 Task: Create a due date automation trigger when advanced on, 2 hours before a card is due add dates without an overdue due date.
Action: Mouse moved to (781, 99)
Screenshot: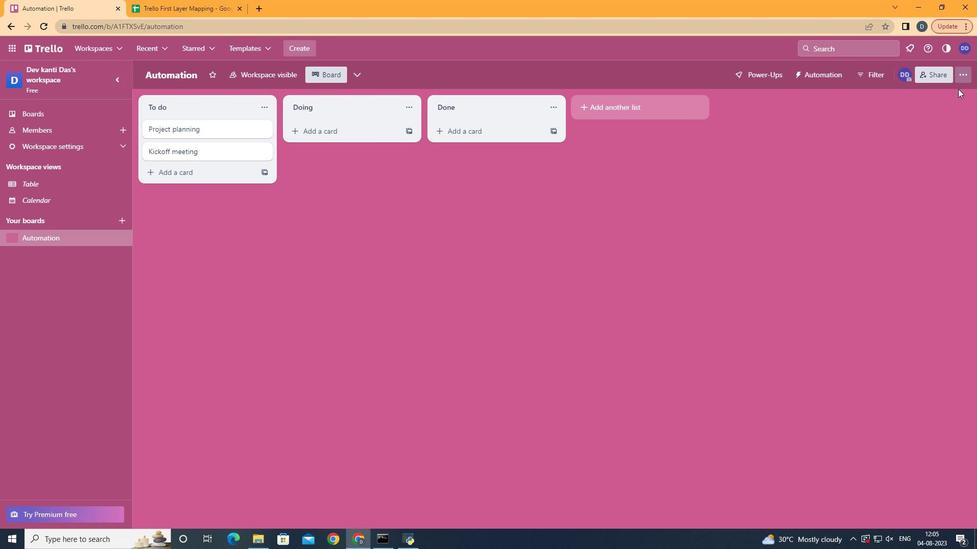 
Action: Mouse pressed left at (781, 99)
Screenshot: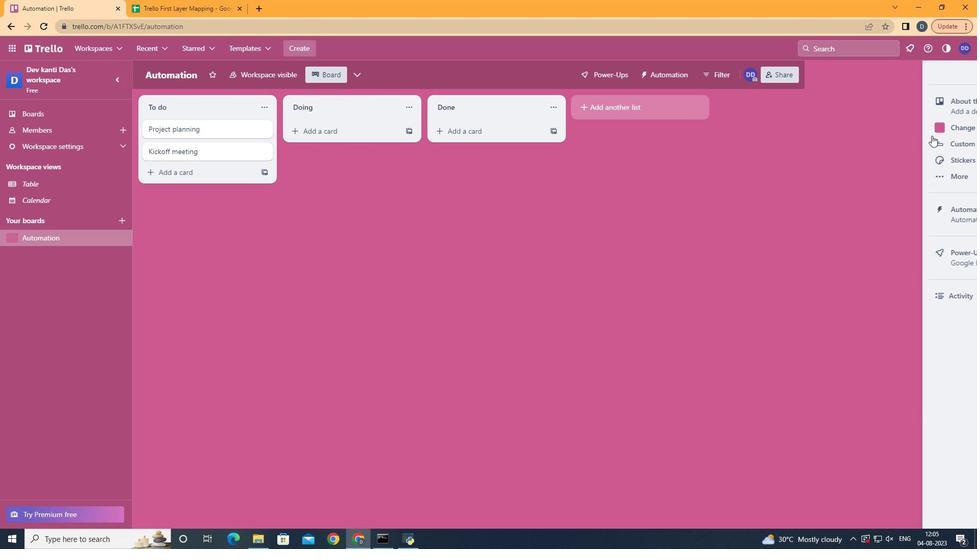 
Action: Mouse moved to (743, 207)
Screenshot: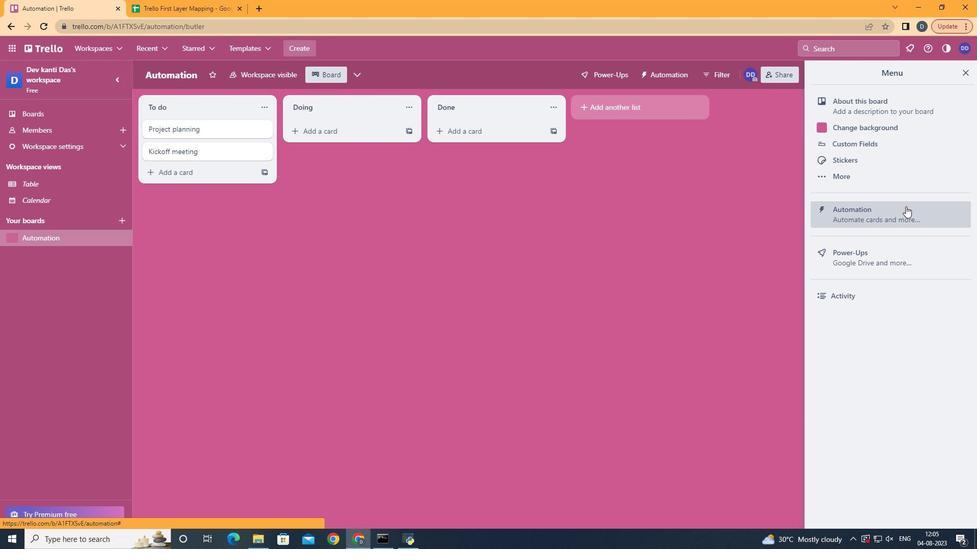 
Action: Mouse pressed left at (743, 207)
Screenshot: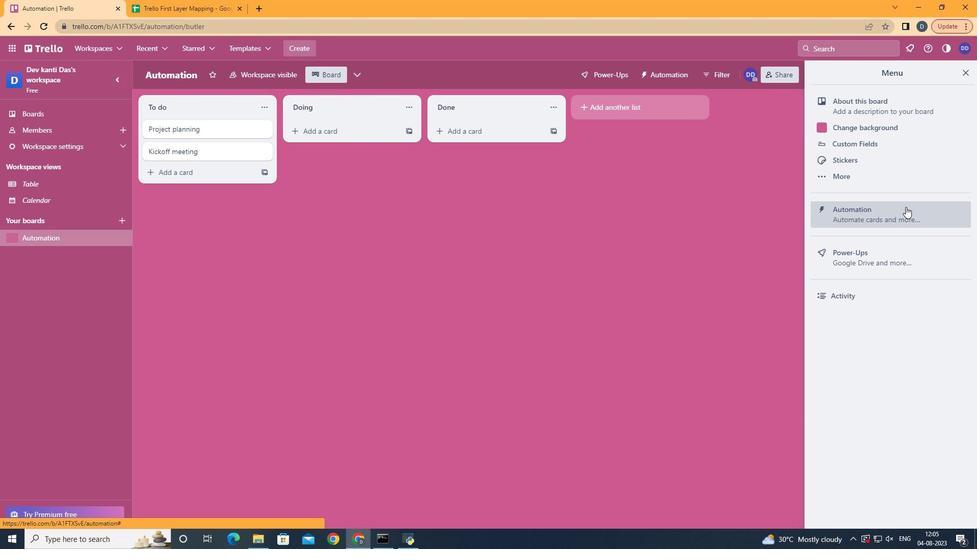 
Action: Mouse moved to (309, 206)
Screenshot: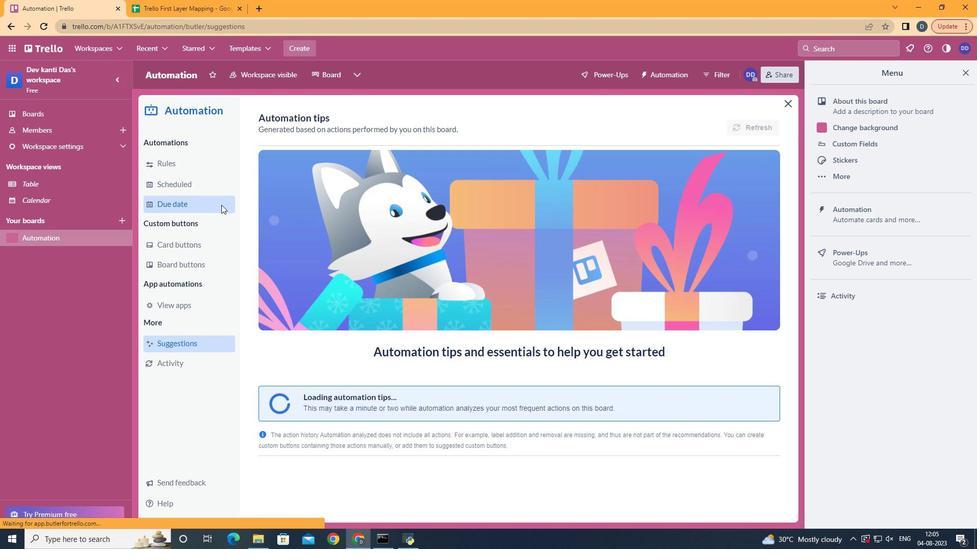 
Action: Mouse pressed left at (309, 206)
Screenshot: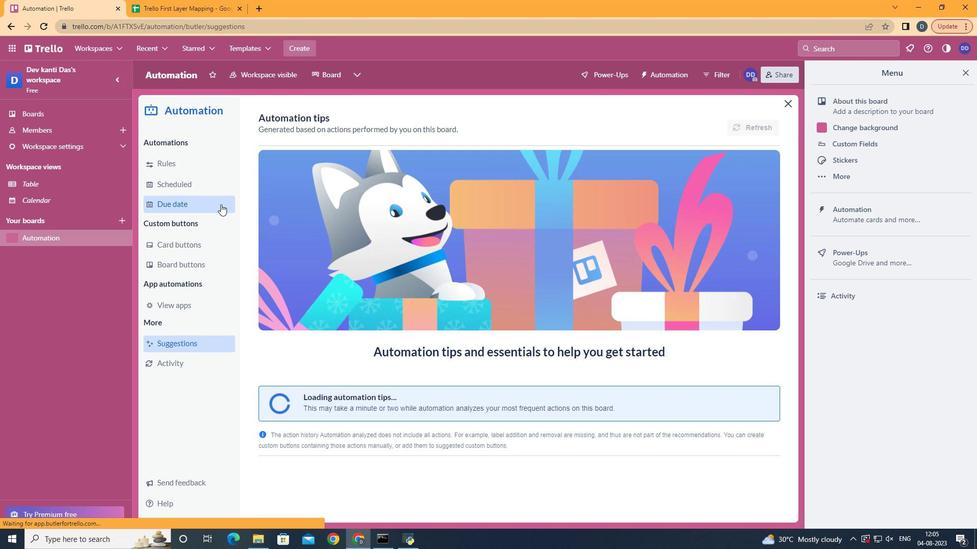 
Action: Mouse moved to (621, 129)
Screenshot: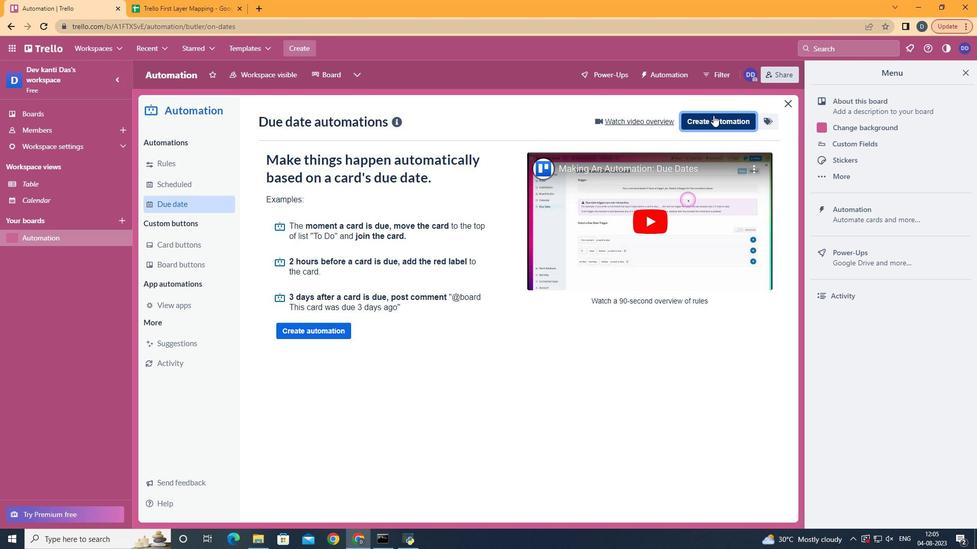 
Action: Mouse pressed left at (621, 129)
Screenshot: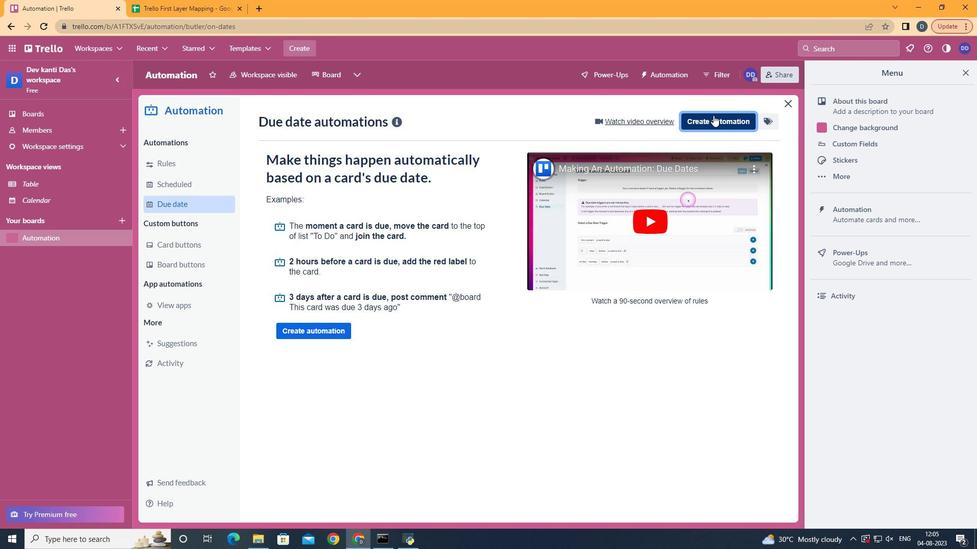 
Action: Mouse moved to (485, 213)
Screenshot: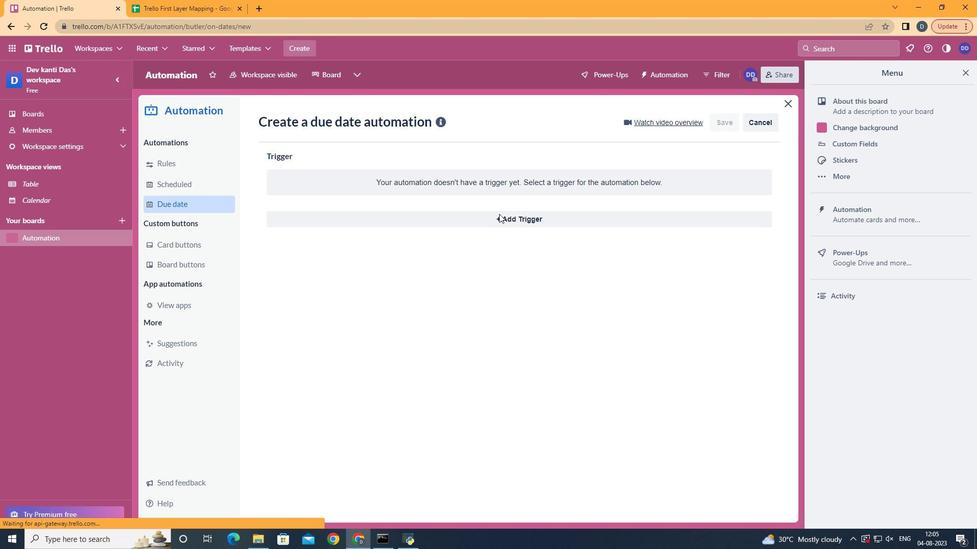 
Action: Mouse pressed left at (485, 213)
Screenshot: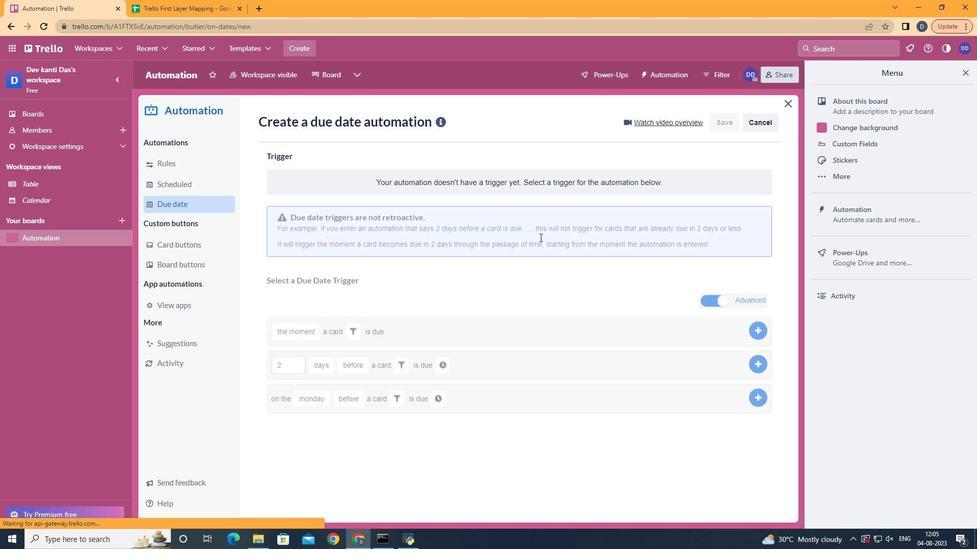
Action: Mouse moved to (375, 399)
Screenshot: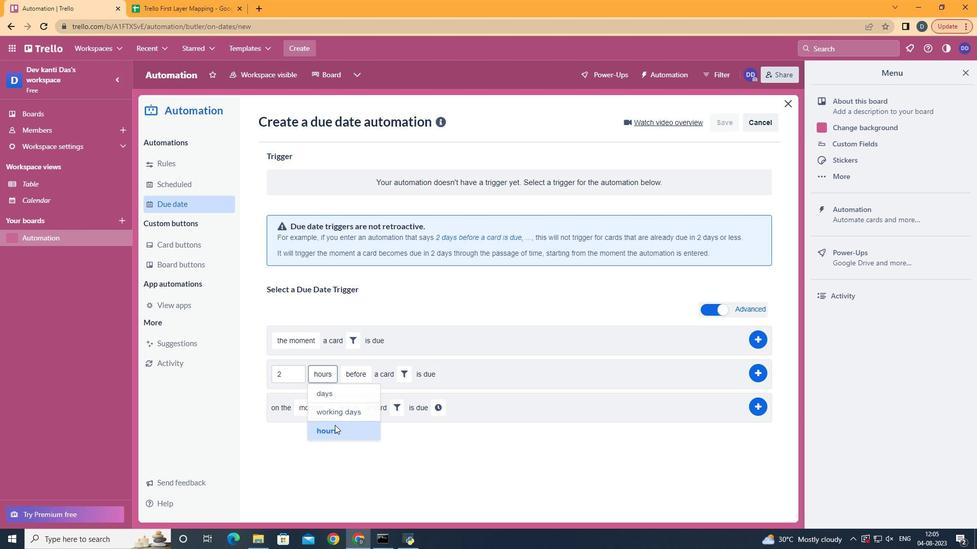 
Action: Mouse pressed left at (375, 399)
Screenshot: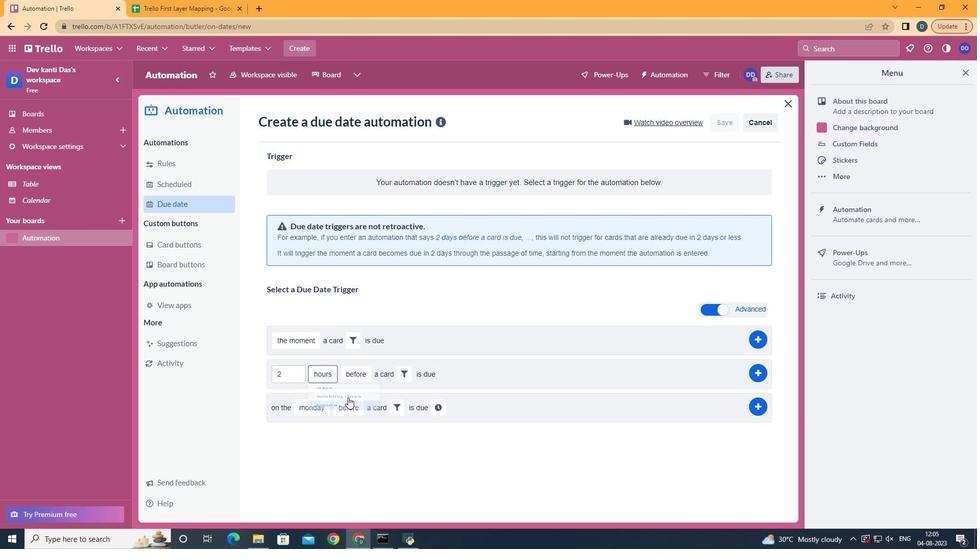 
Action: Mouse moved to (397, 366)
Screenshot: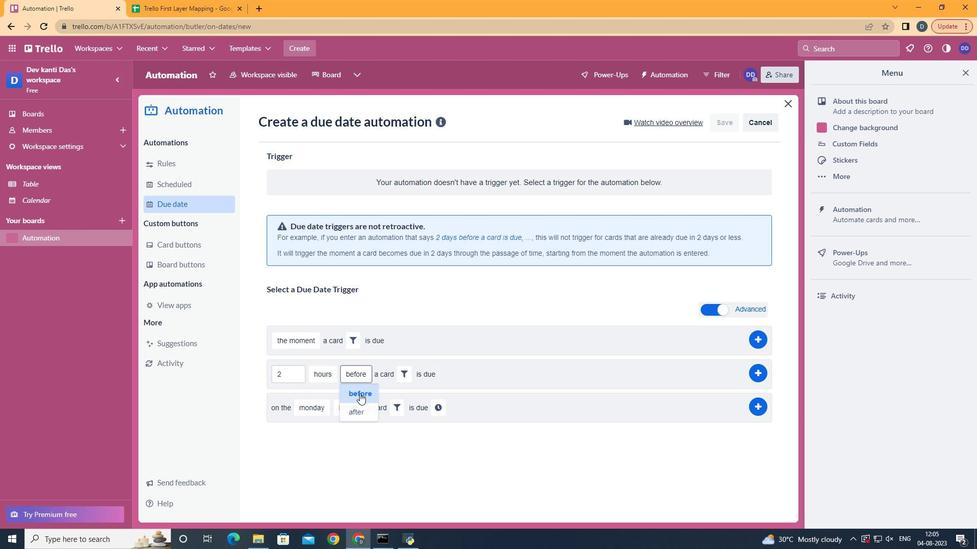 
Action: Mouse pressed left at (397, 366)
Screenshot: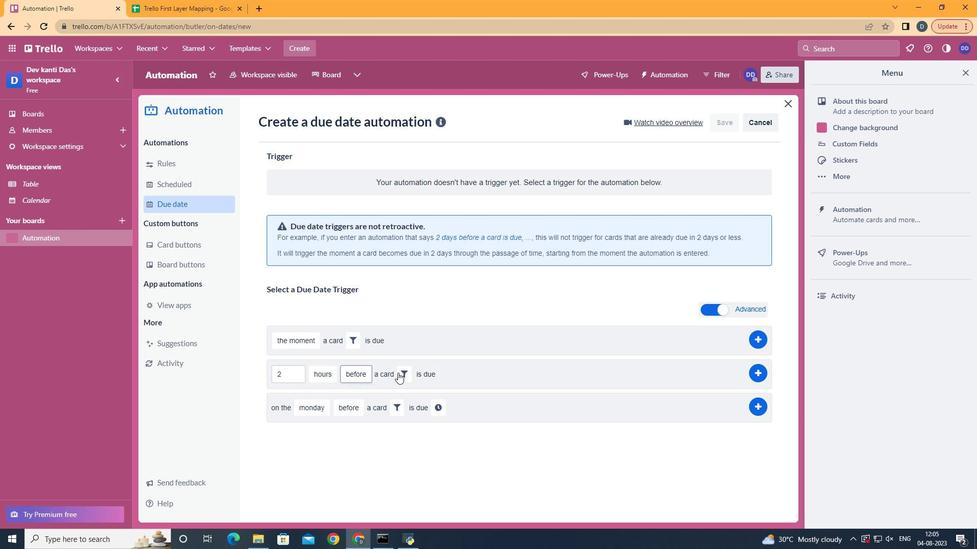 
Action: Mouse moved to (420, 348)
Screenshot: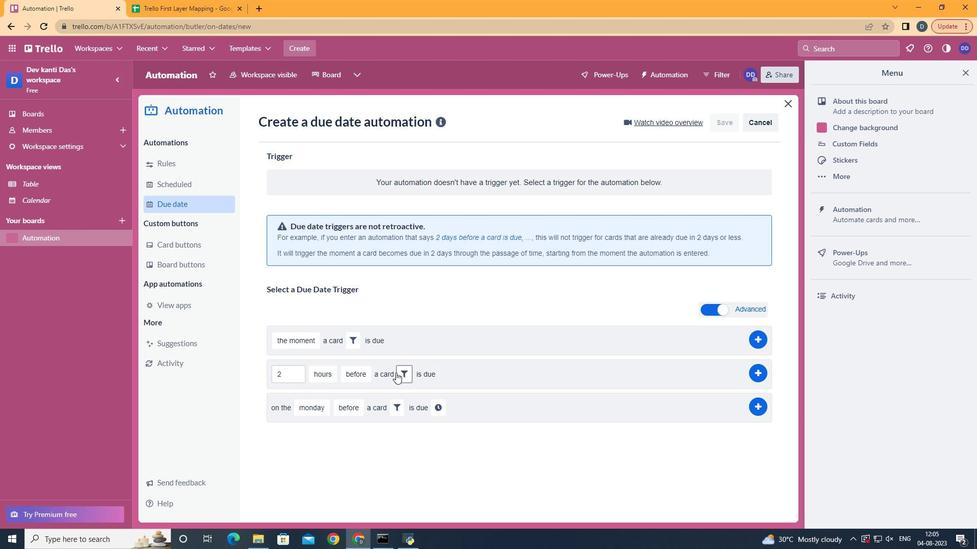 
Action: Mouse pressed left at (420, 348)
Screenshot: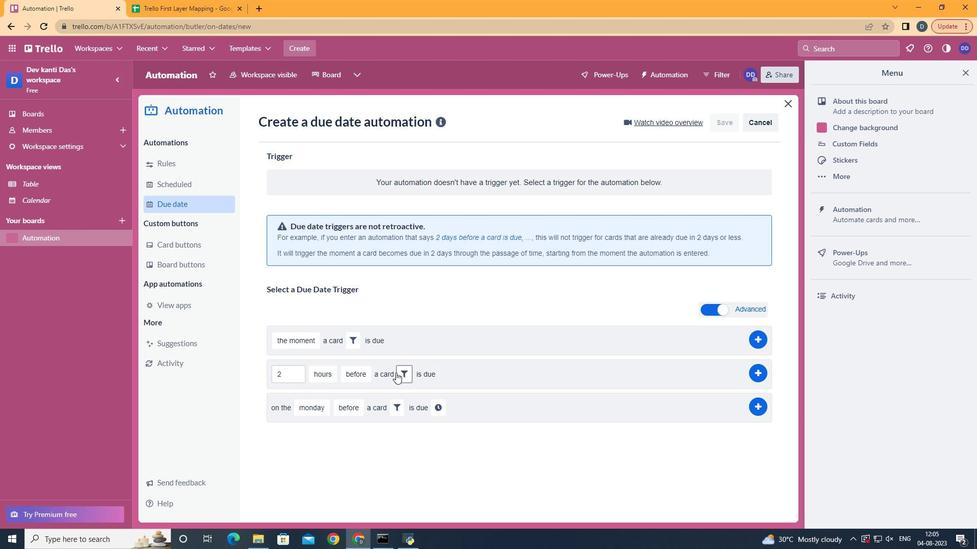 
Action: Mouse moved to (457, 380)
Screenshot: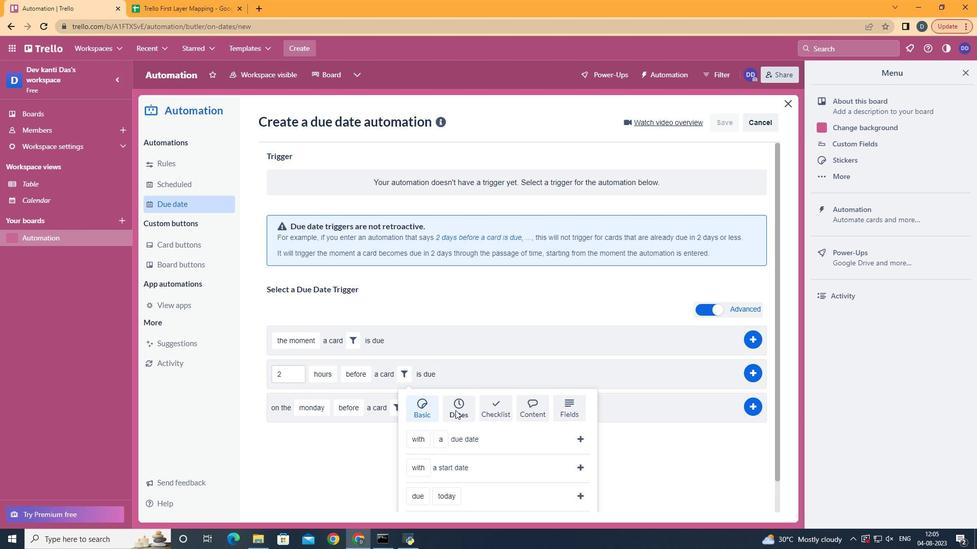 
Action: Mouse pressed left at (457, 380)
Screenshot: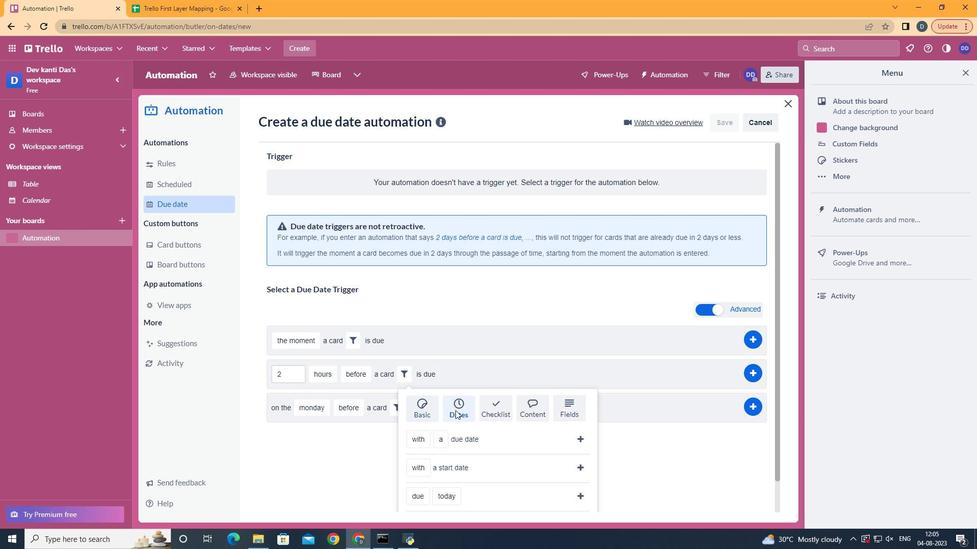 
Action: Mouse moved to (444, 438)
Screenshot: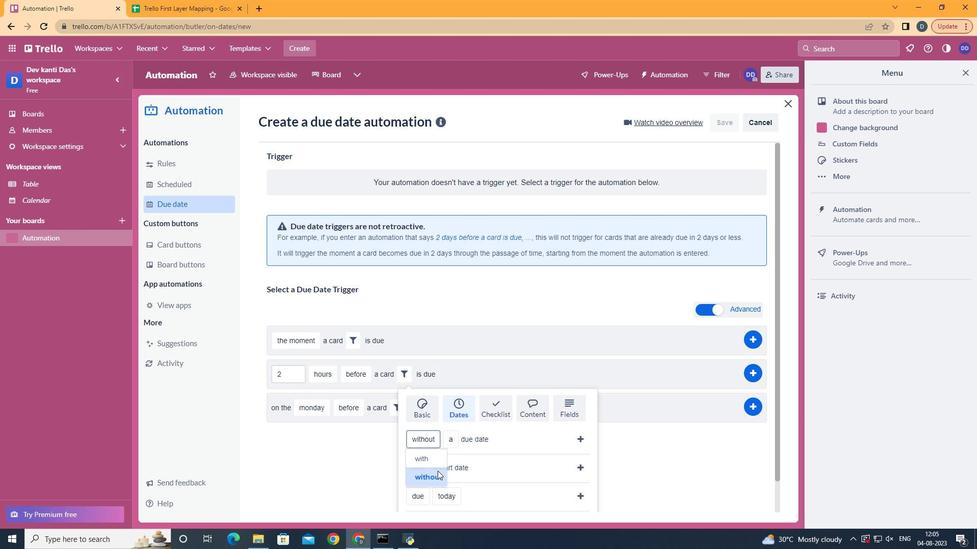 
Action: Mouse pressed left at (444, 438)
Screenshot: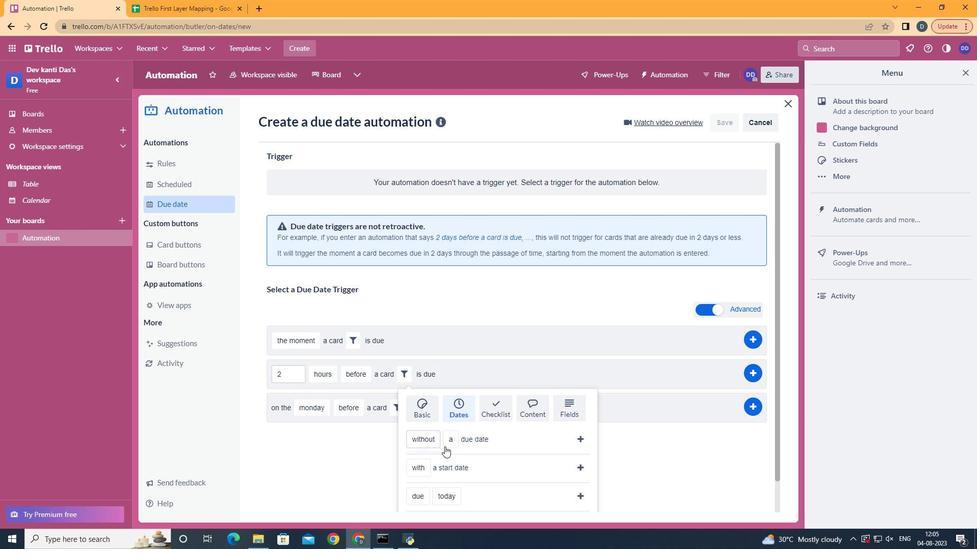 
Action: Mouse moved to (460, 391)
Screenshot: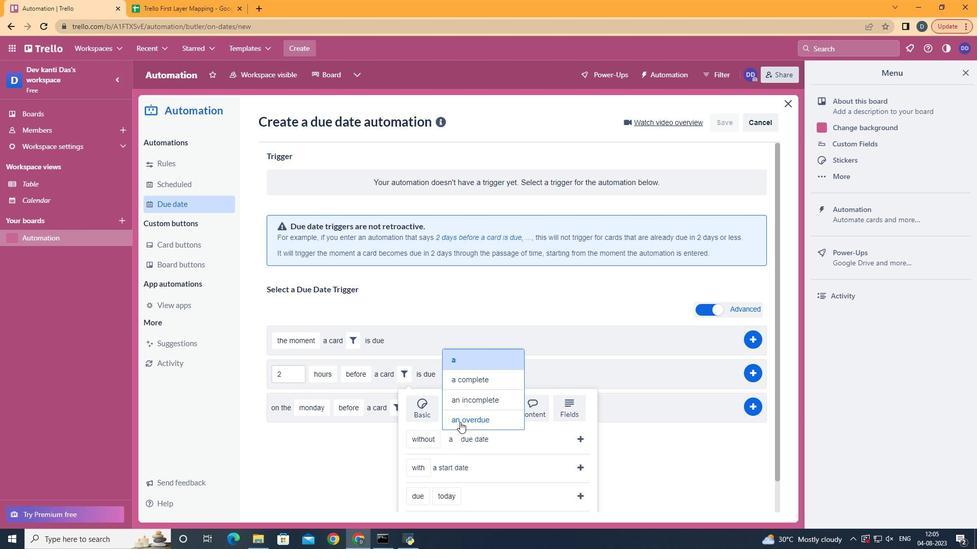 
Action: Mouse pressed left at (460, 391)
Screenshot: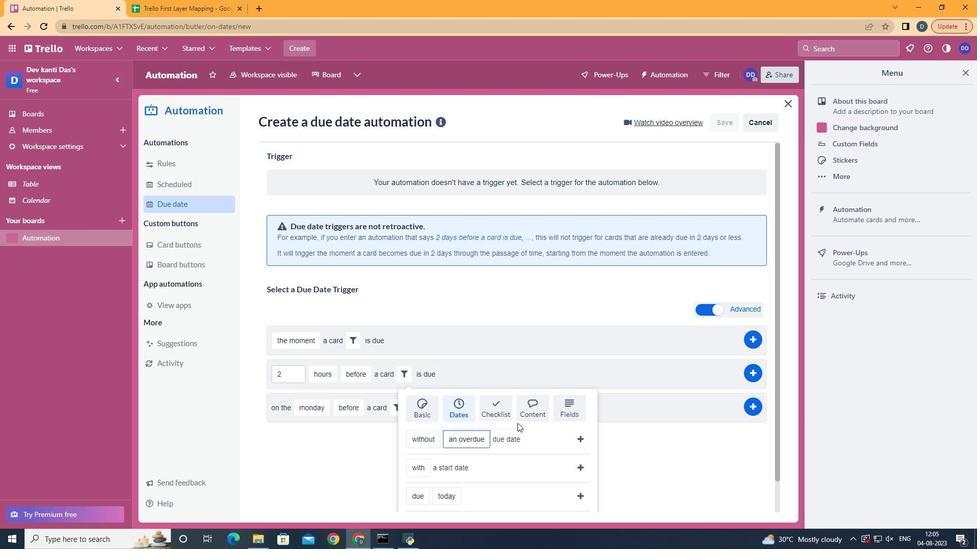 
Action: Mouse moved to (536, 401)
Screenshot: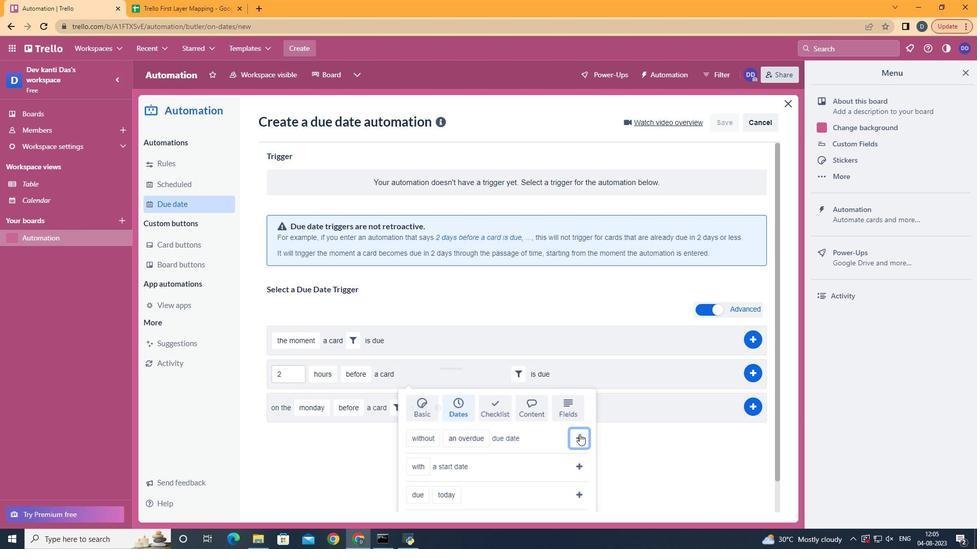 
Action: Mouse pressed left at (536, 401)
Screenshot: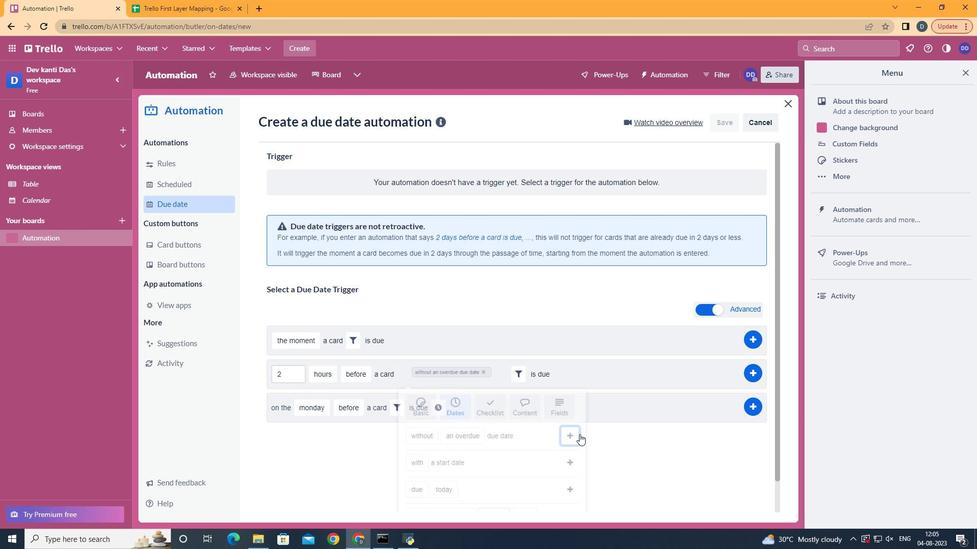 
Action: Mouse moved to (651, 352)
Screenshot: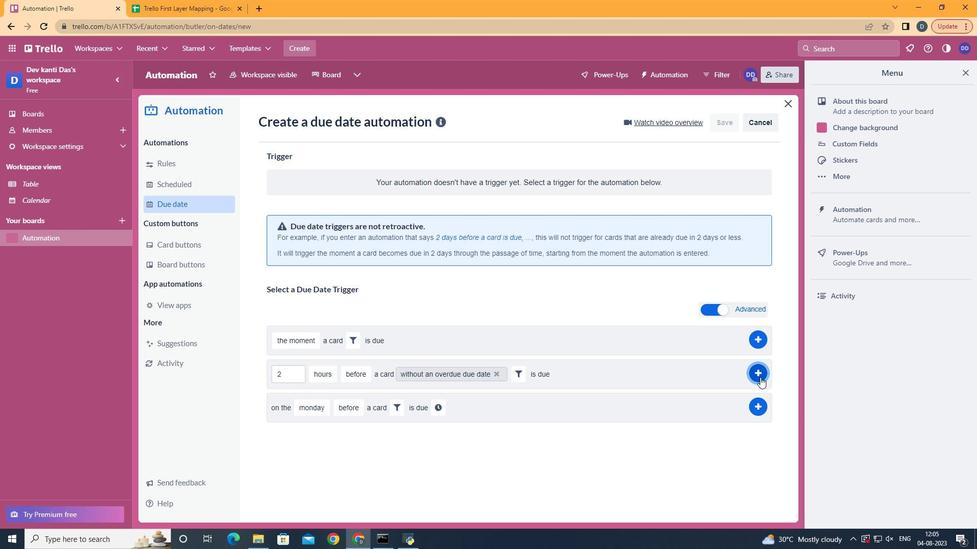 
Action: Mouse pressed left at (651, 352)
Screenshot: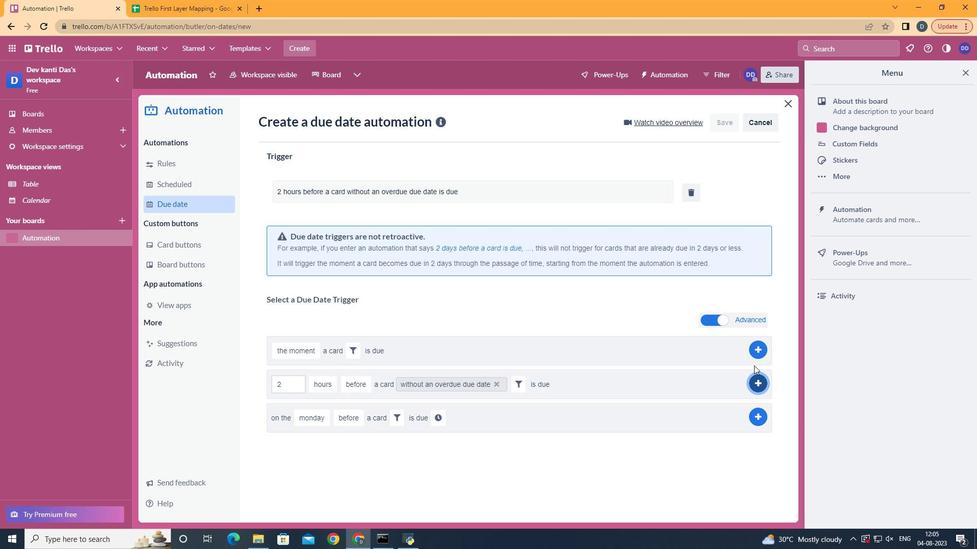 
Action: Mouse moved to (482, 188)
Screenshot: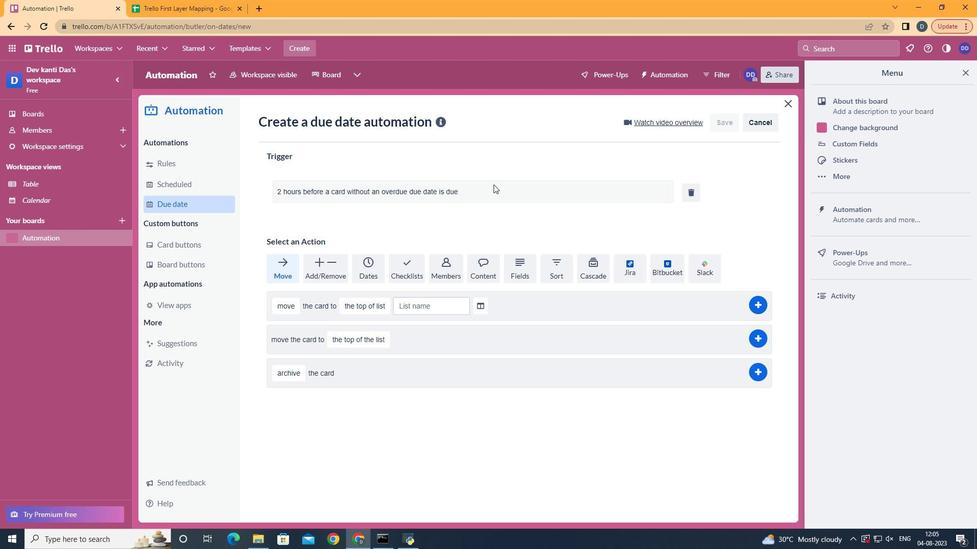 
